 Task: Set the transparency for the mosaic video sub source to 255.
Action: Mouse moved to (115, 14)
Screenshot: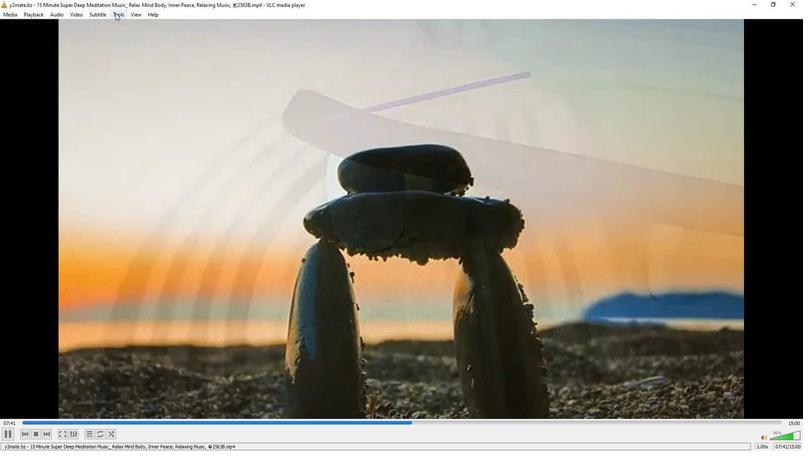 
Action: Mouse pressed left at (115, 14)
Screenshot: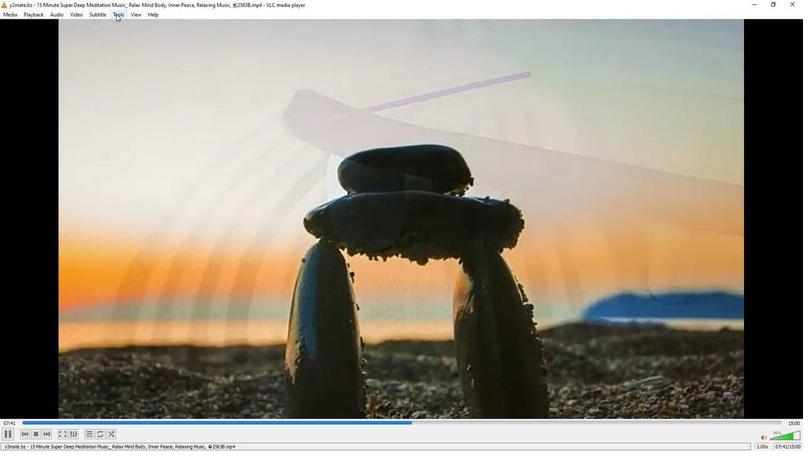 
Action: Mouse moved to (137, 114)
Screenshot: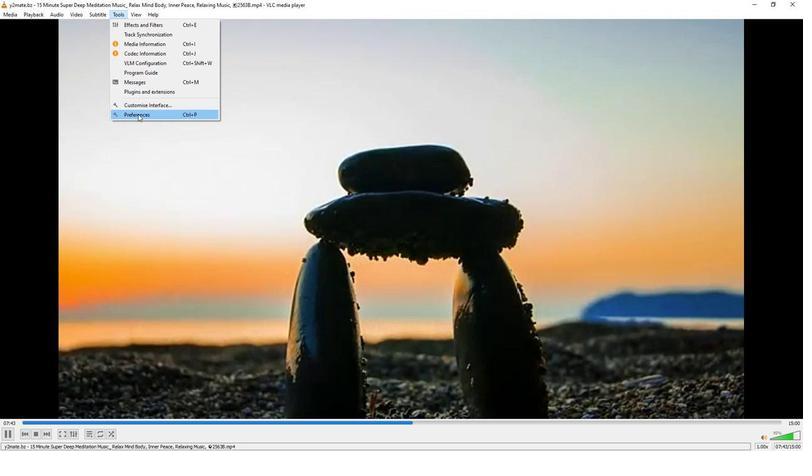 
Action: Mouse pressed left at (137, 114)
Screenshot: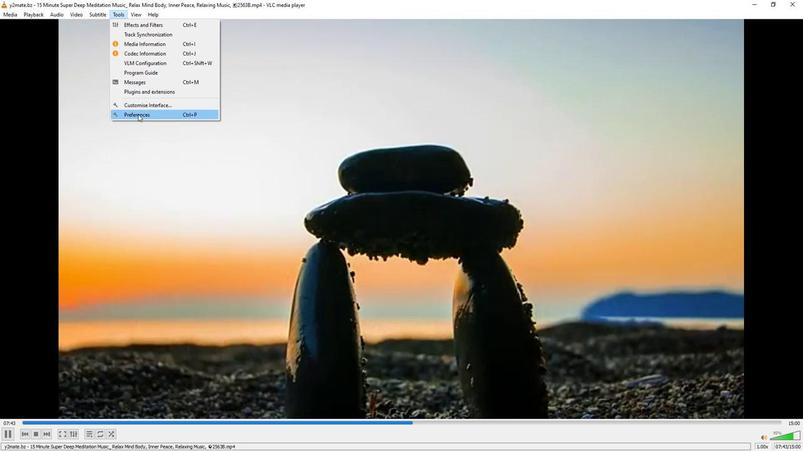 
Action: Mouse moved to (265, 368)
Screenshot: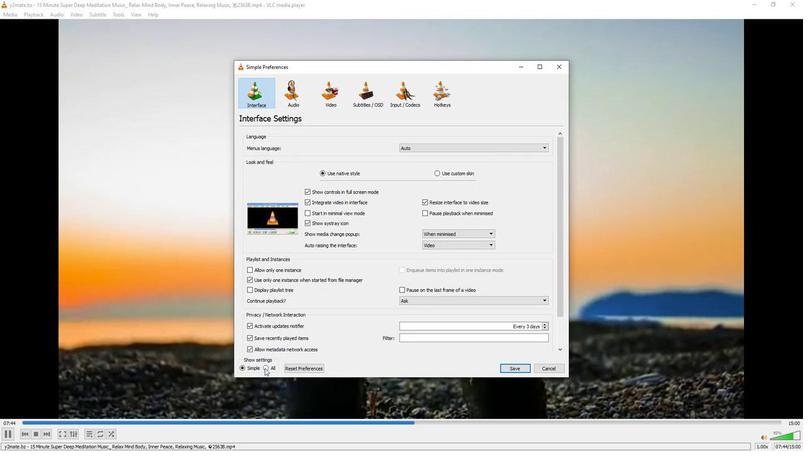 
Action: Mouse pressed left at (265, 368)
Screenshot: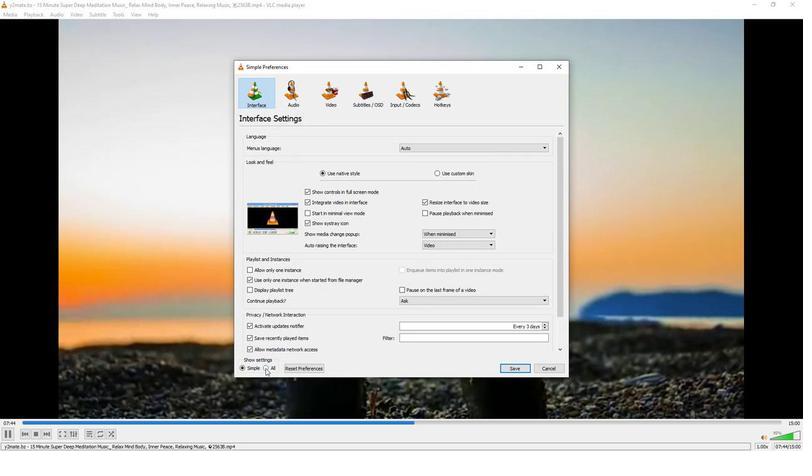 
Action: Mouse moved to (269, 223)
Screenshot: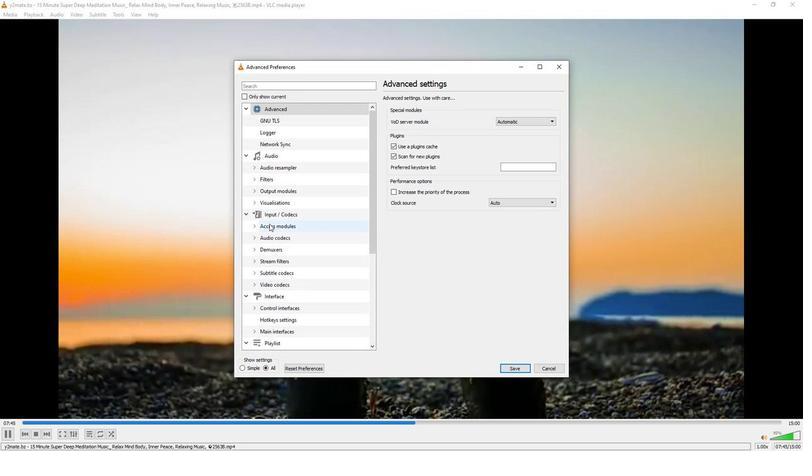 
Action: Mouse scrolled (269, 223) with delta (0, 0)
Screenshot: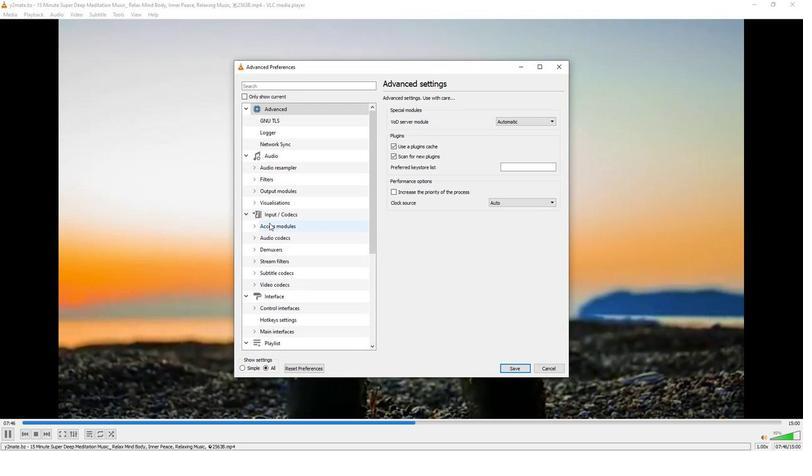 
Action: Mouse scrolled (269, 223) with delta (0, 0)
Screenshot: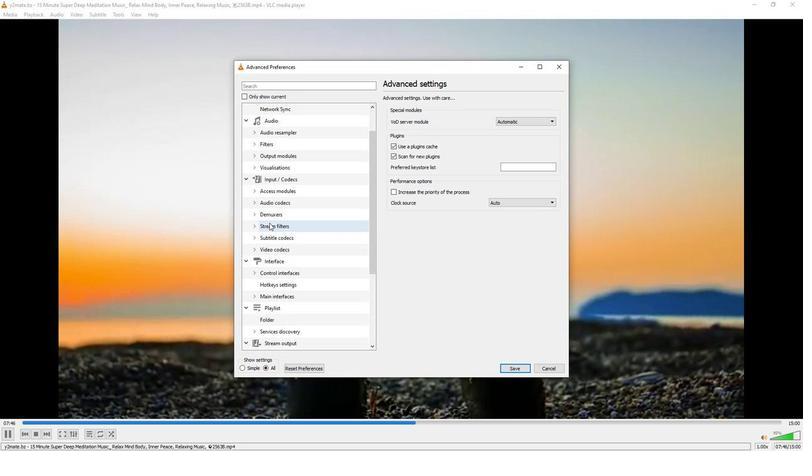 
Action: Mouse moved to (267, 223)
Screenshot: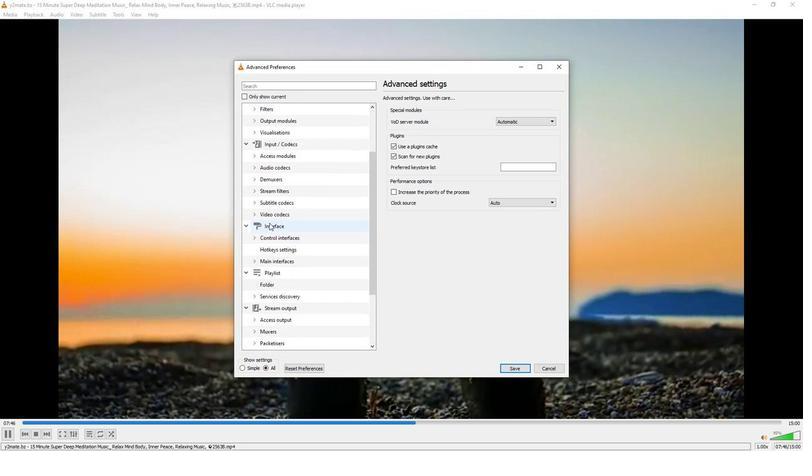 
Action: Mouse scrolled (267, 223) with delta (0, 0)
Screenshot: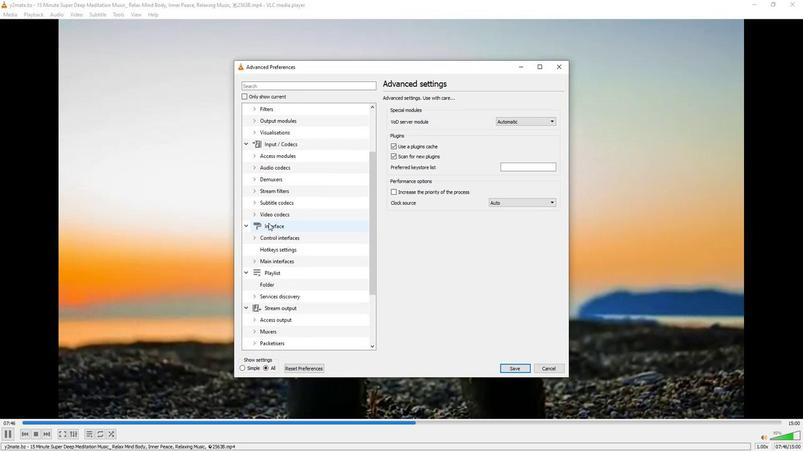 
Action: Mouse scrolled (267, 223) with delta (0, 0)
Screenshot: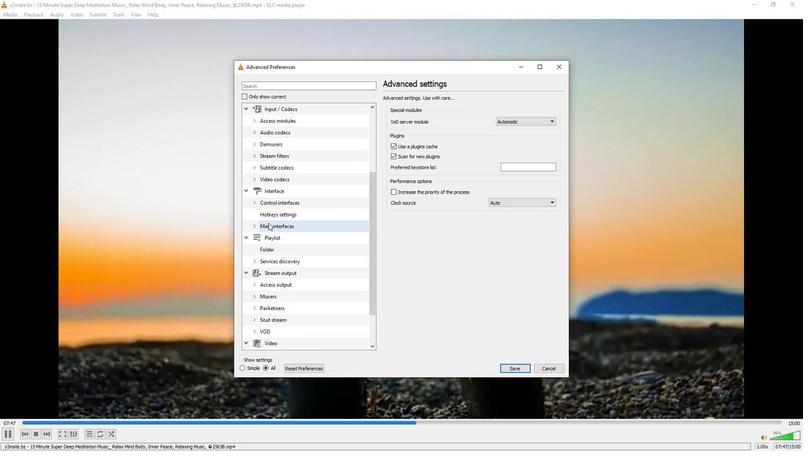 
Action: Mouse scrolled (267, 223) with delta (0, 0)
Screenshot: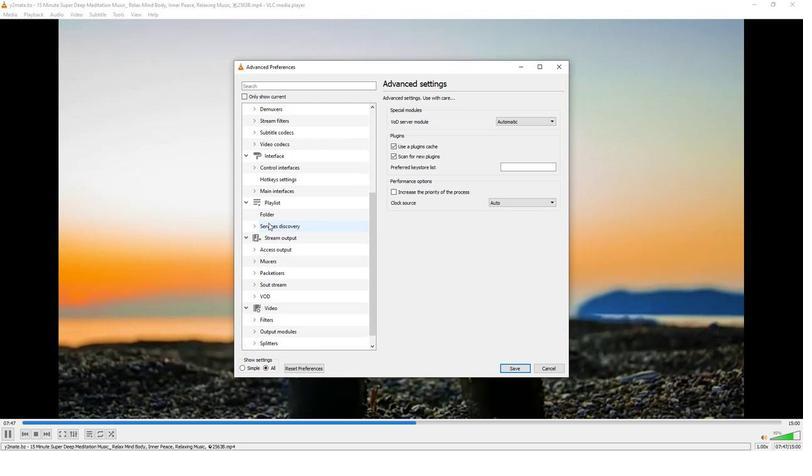 
Action: Mouse scrolled (267, 223) with delta (0, 0)
Screenshot: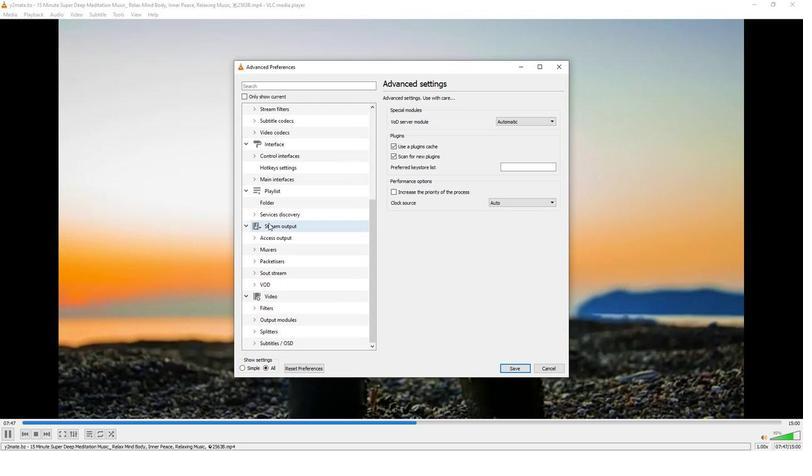 
Action: Mouse scrolled (267, 223) with delta (0, 0)
Screenshot: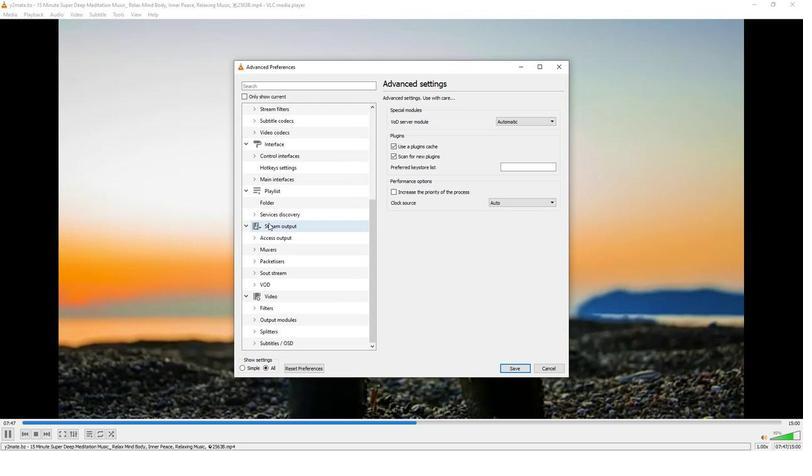 
Action: Mouse moved to (254, 342)
Screenshot: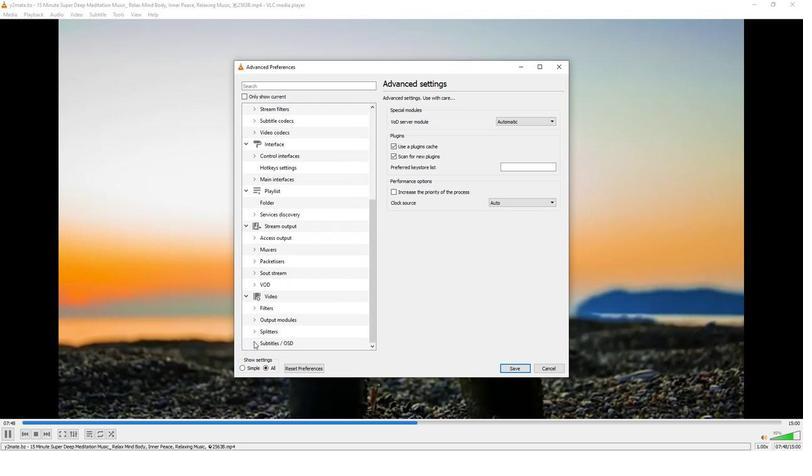 
Action: Mouse pressed left at (254, 342)
Screenshot: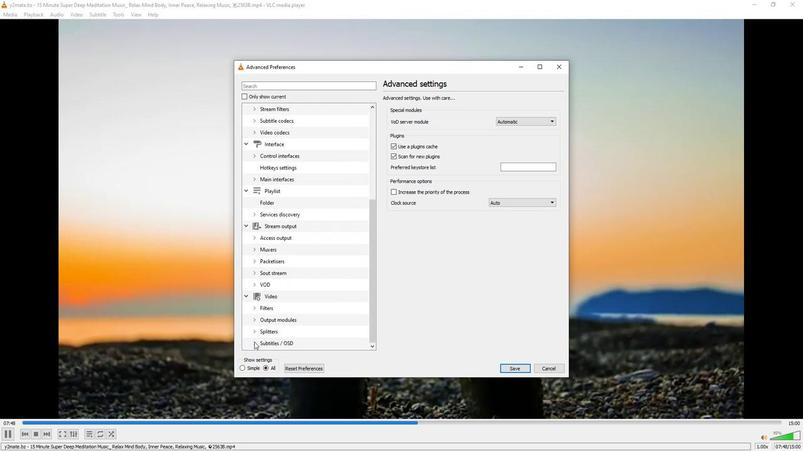 
Action: Mouse moved to (281, 275)
Screenshot: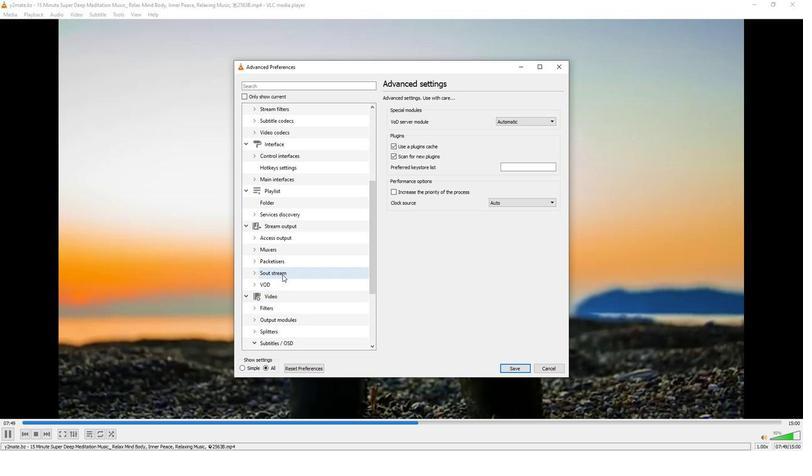 
Action: Mouse scrolled (281, 274) with delta (0, 0)
Screenshot: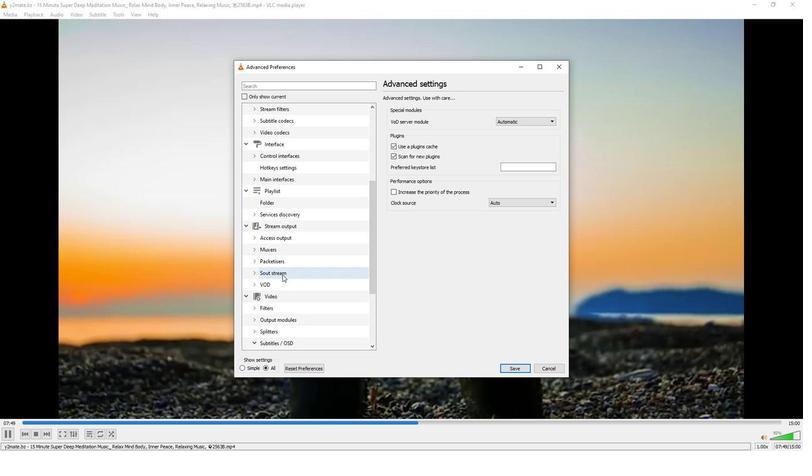 
Action: Mouse moved to (281, 274)
Screenshot: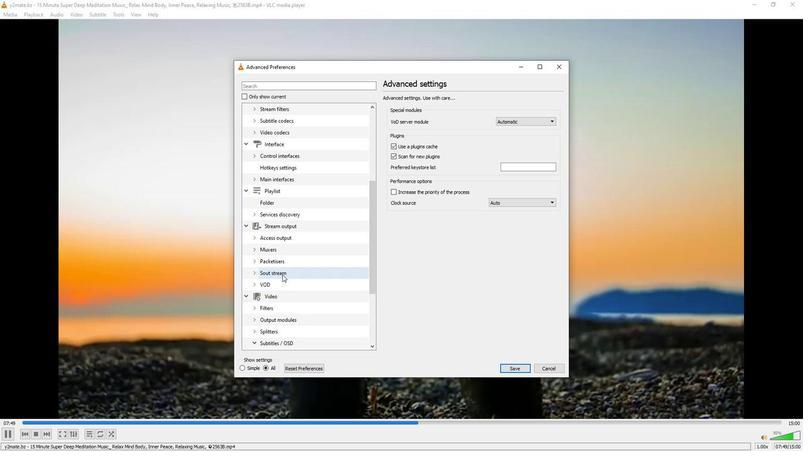 
Action: Mouse scrolled (281, 274) with delta (0, 0)
Screenshot: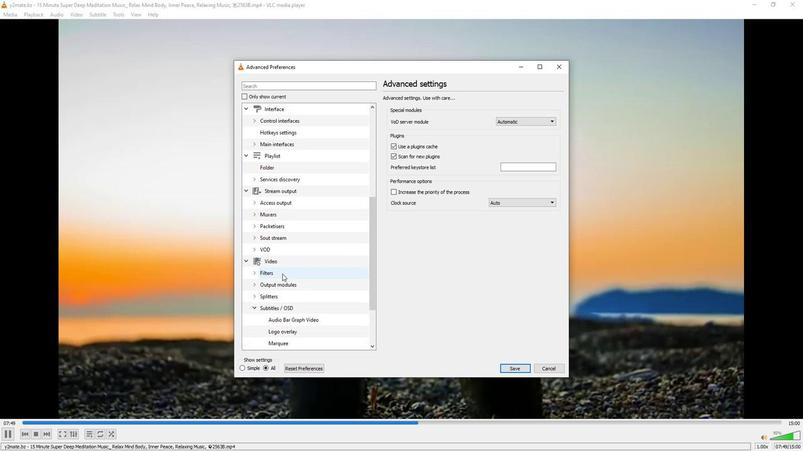 
Action: Mouse scrolled (281, 274) with delta (0, 0)
Screenshot: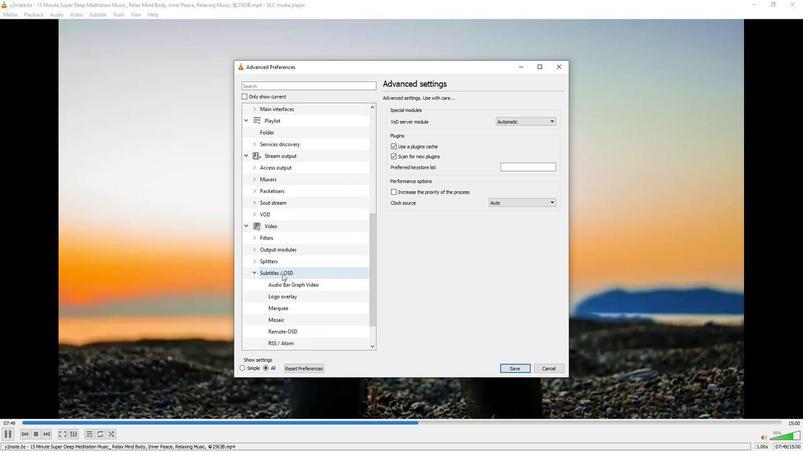 
Action: Mouse moved to (281, 274)
Screenshot: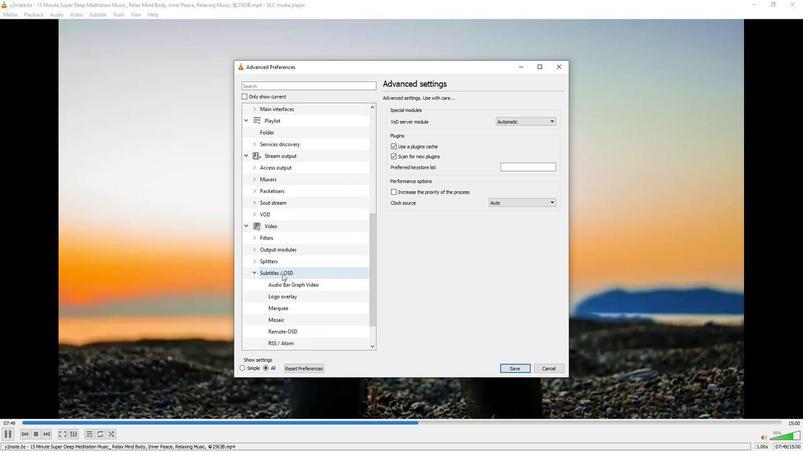 
Action: Mouse scrolled (281, 273) with delta (0, 0)
Screenshot: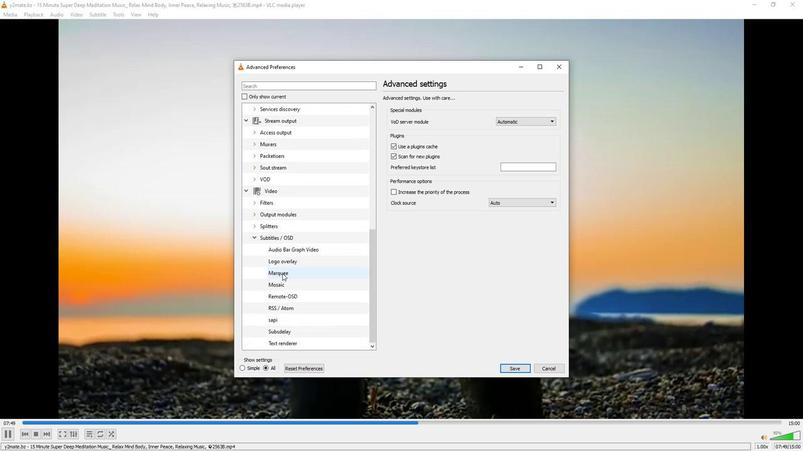 
Action: Mouse moved to (281, 285)
Screenshot: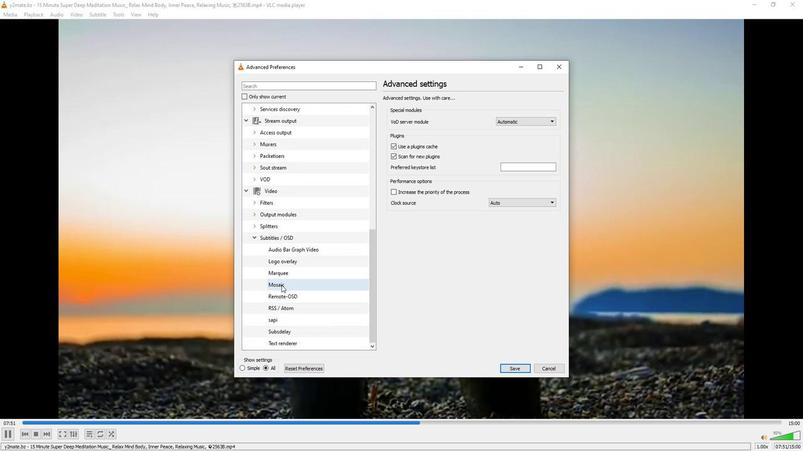 
Action: Mouse pressed left at (281, 285)
Screenshot: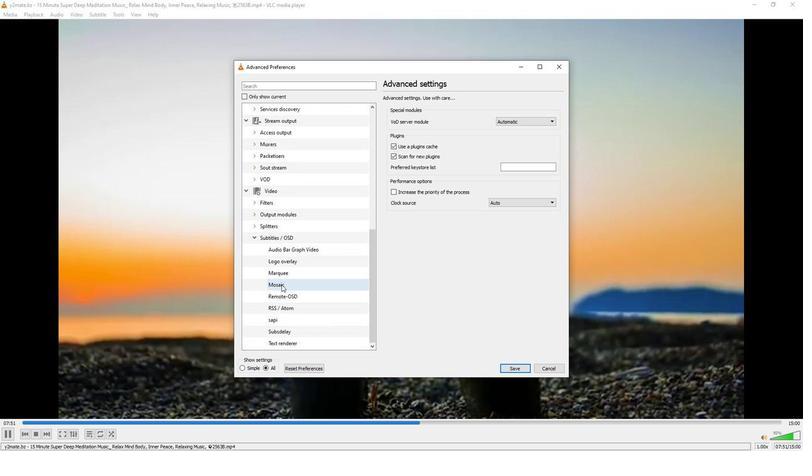 
Action: Mouse moved to (555, 108)
Screenshot: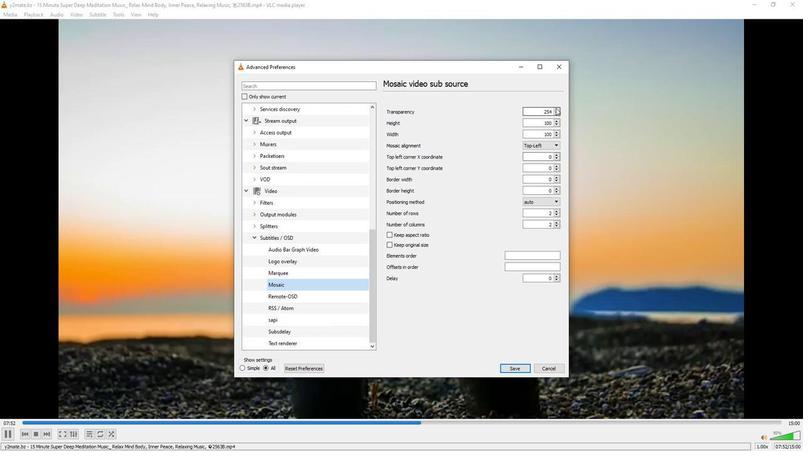 
Action: Mouse pressed left at (555, 108)
Screenshot: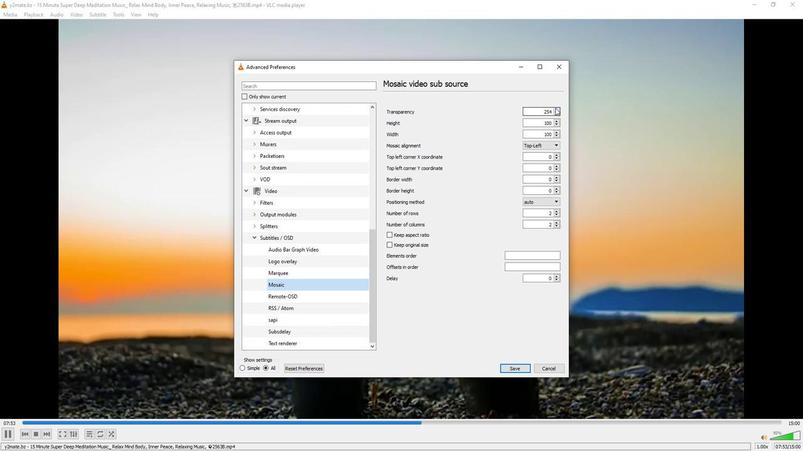 
Action: Mouse moved to (537, 139)
Screenshot: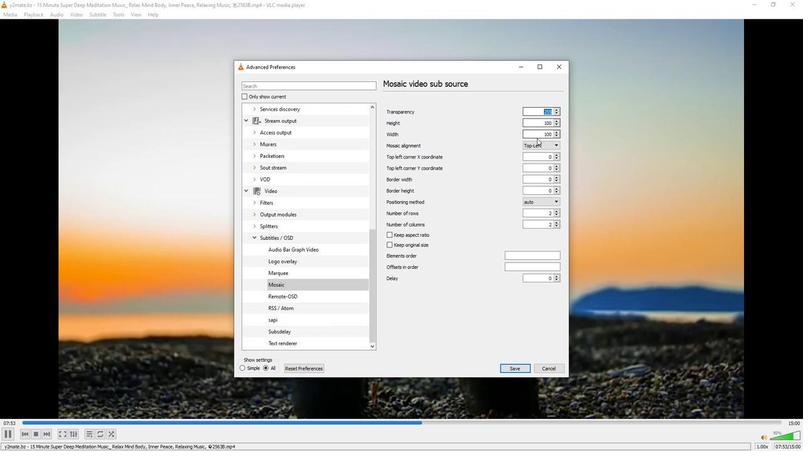 
